 Task: Look for products in the category "Cut Fruit" from Earthbound Farm only.
Action: Mouse moved to (260, 116)
Screenshot: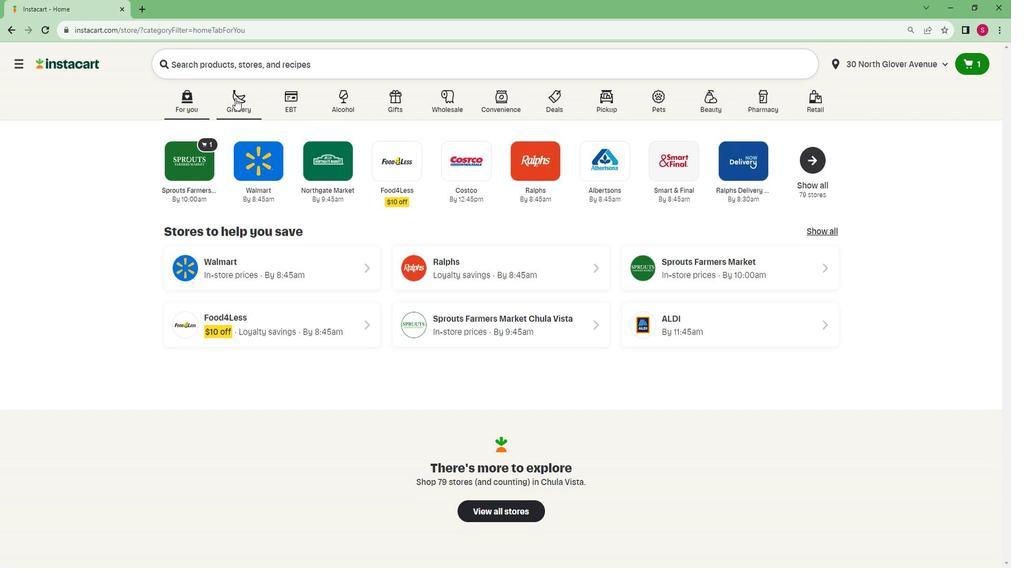 
Action: Mouse pressed left at (260, 116)
Screenshot: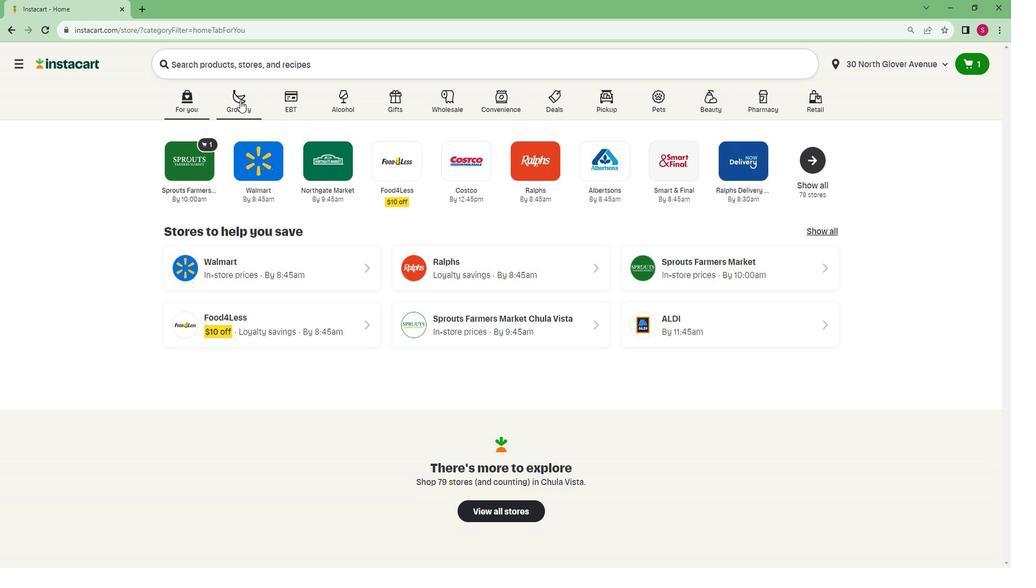 
Action: Mouse moved to (209, 311)
Screenshot: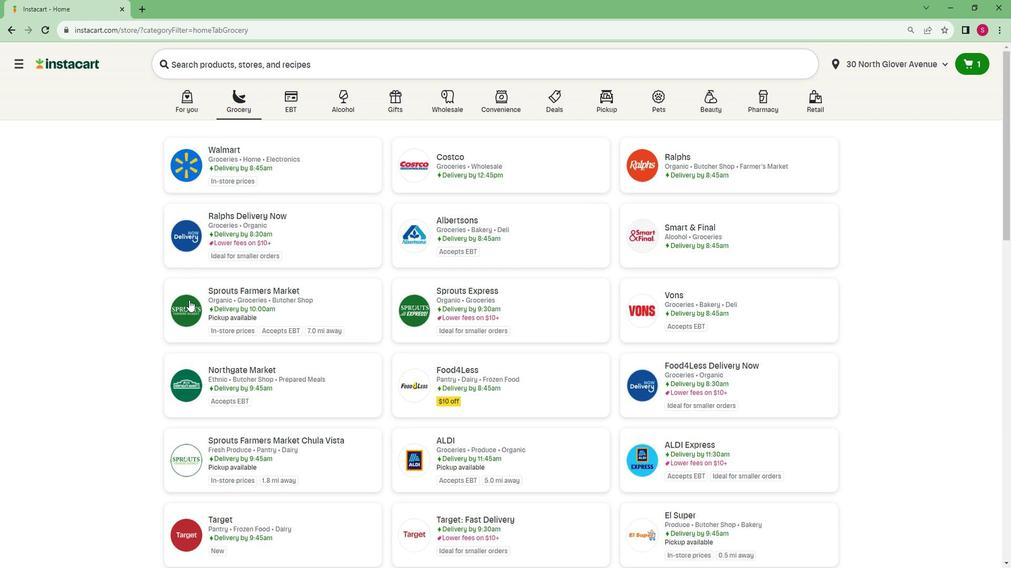 
Action: Mouse pressed left at (209, 311)
Screenshot: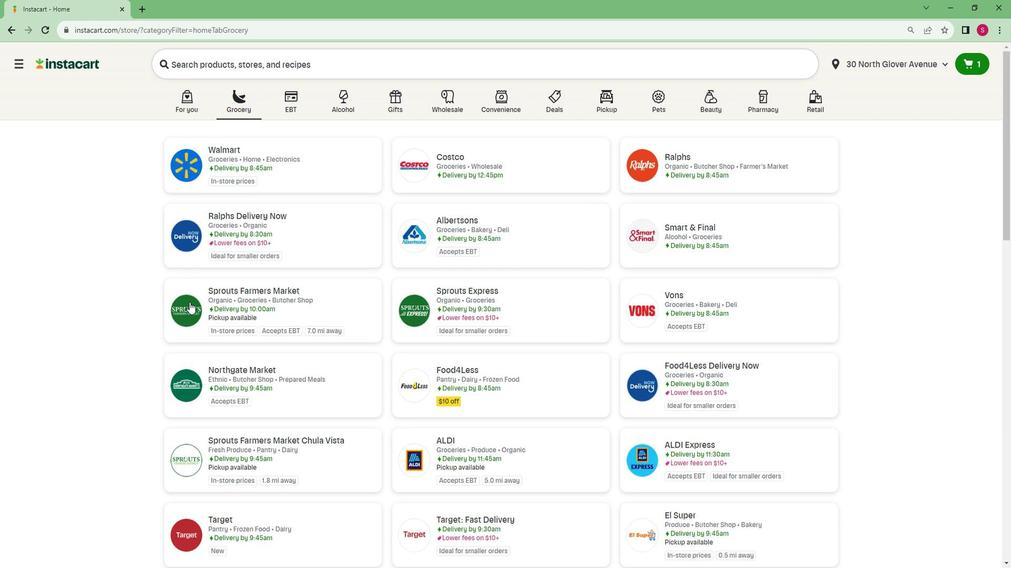 
Action: Mouse moved to (75, 423)
Screenshot: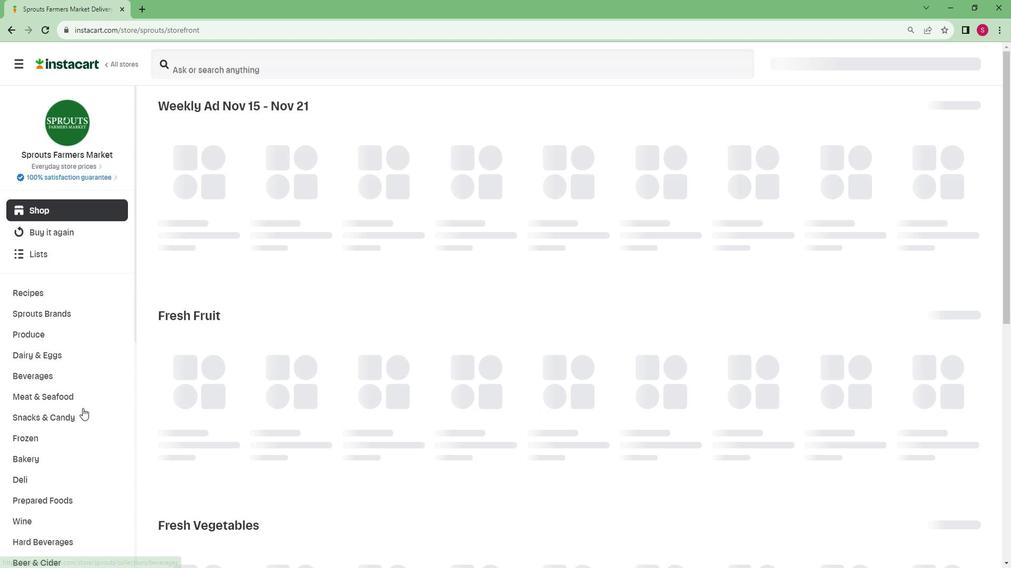 
Action: Mouse scrolled (75, 422) with delta (0, 0)
Screenshot: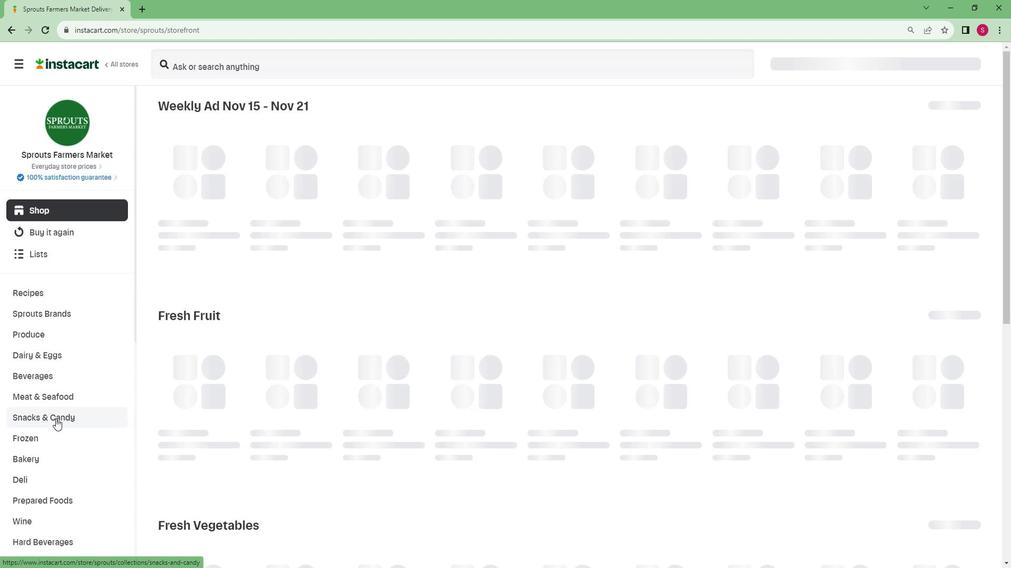 
Action: Mouse scrolled (75, 422) with delta (0, 0)
Screenshot: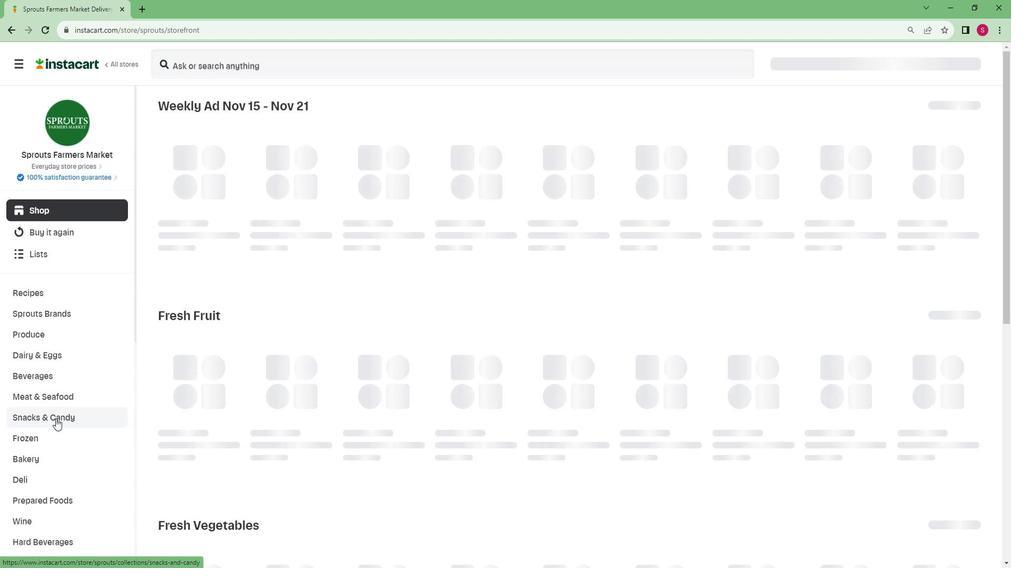 
Action: Mouse scrolled (75, 422) with delta (0, 0)
Screenshot: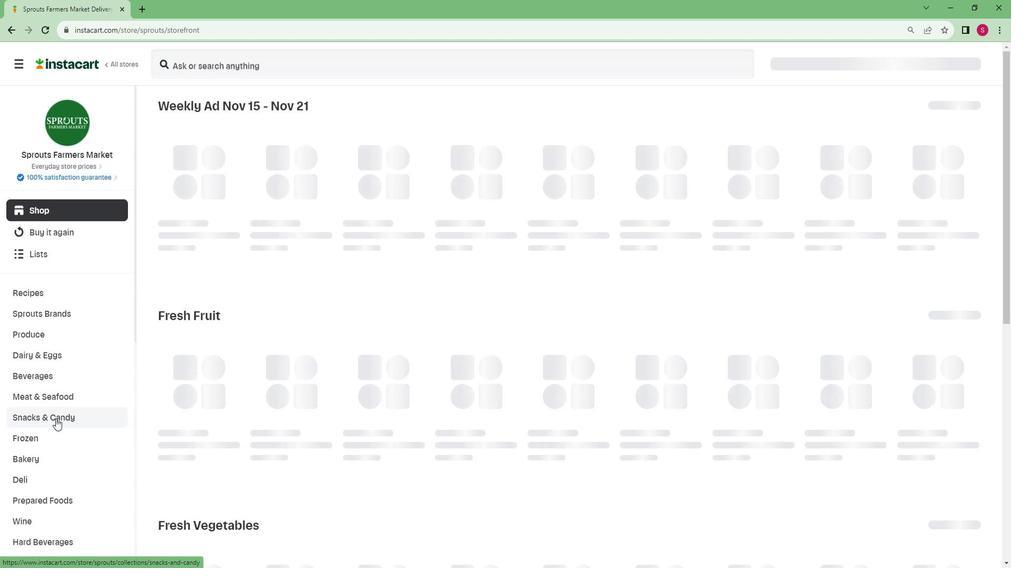 
Action: Mouse scrolled (75, 422) with delta (0, 0)
Screenshot: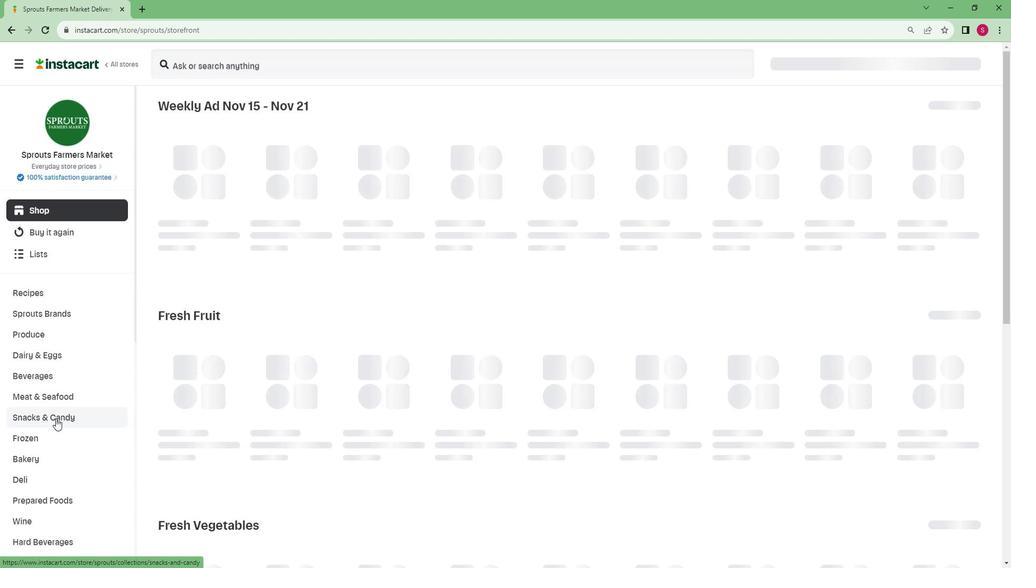 
Action: Mouse scrolled (75, 422) with delta (0, 0)
Screenshot: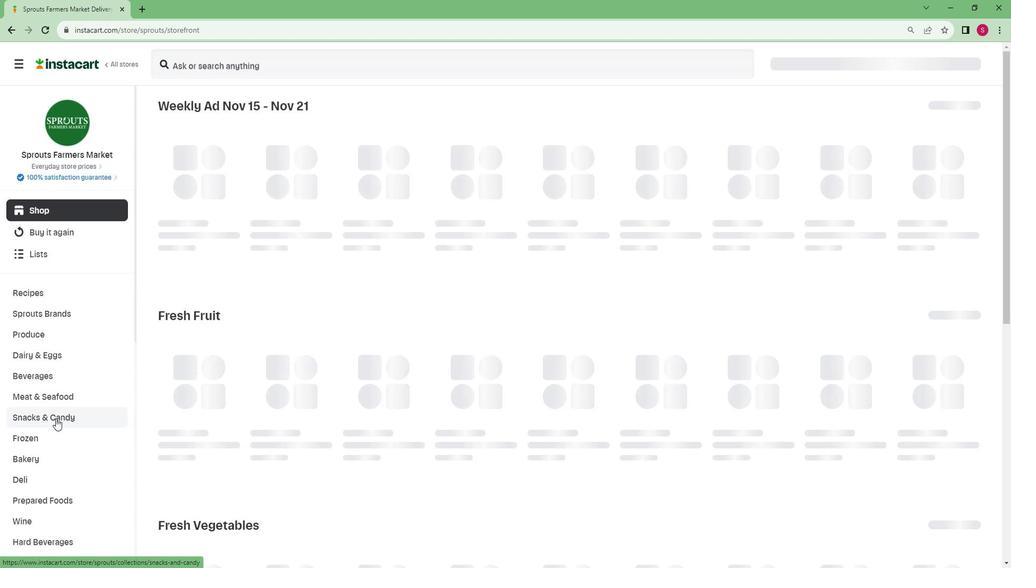 
Action: Mouse scrolled (75, 422) with delta (0, 0)
Screenshot: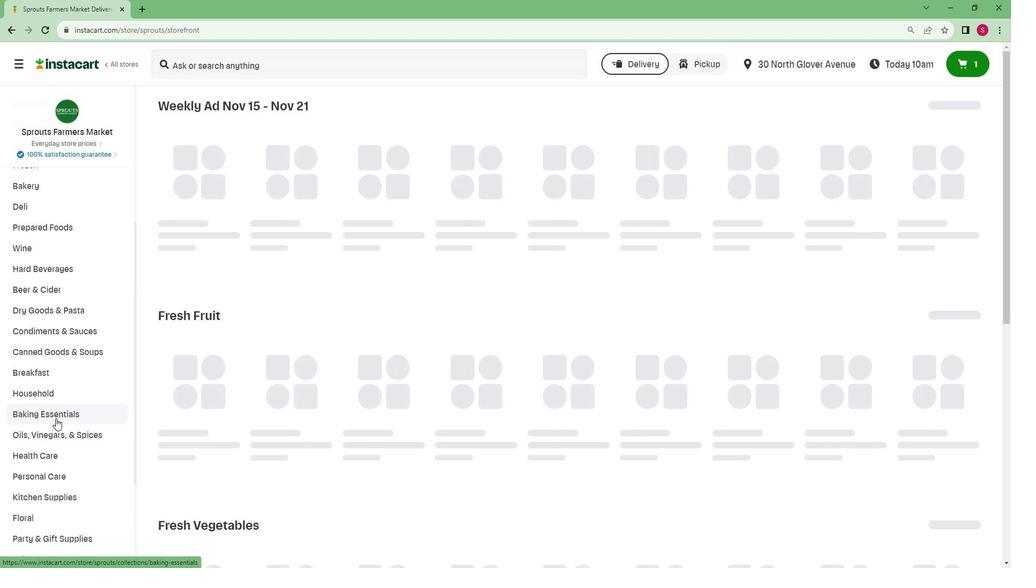 
Action: Mouse scrolled (75, 422) with delta (0, 0)
Screenshot: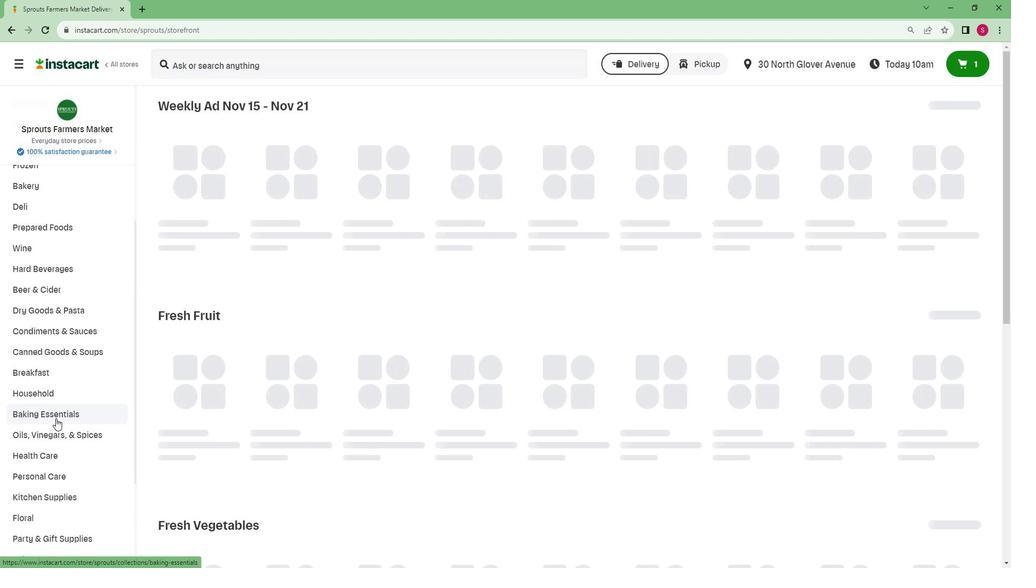 
Action: Mouse scrolled (75, 422) with delta (0, 0)
Screenshot: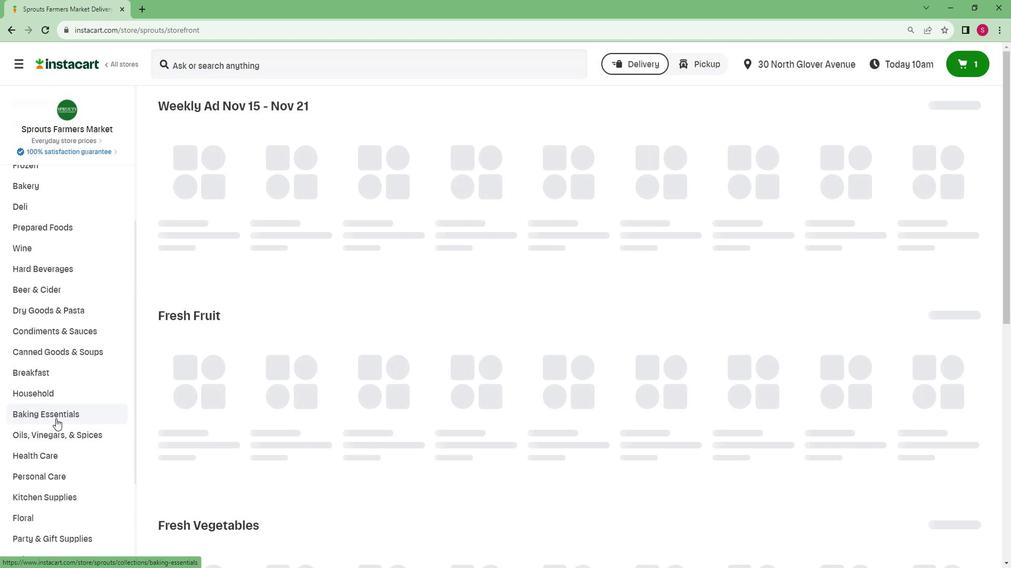 
Action: Mouse moved to (48, 551)
Screenshot: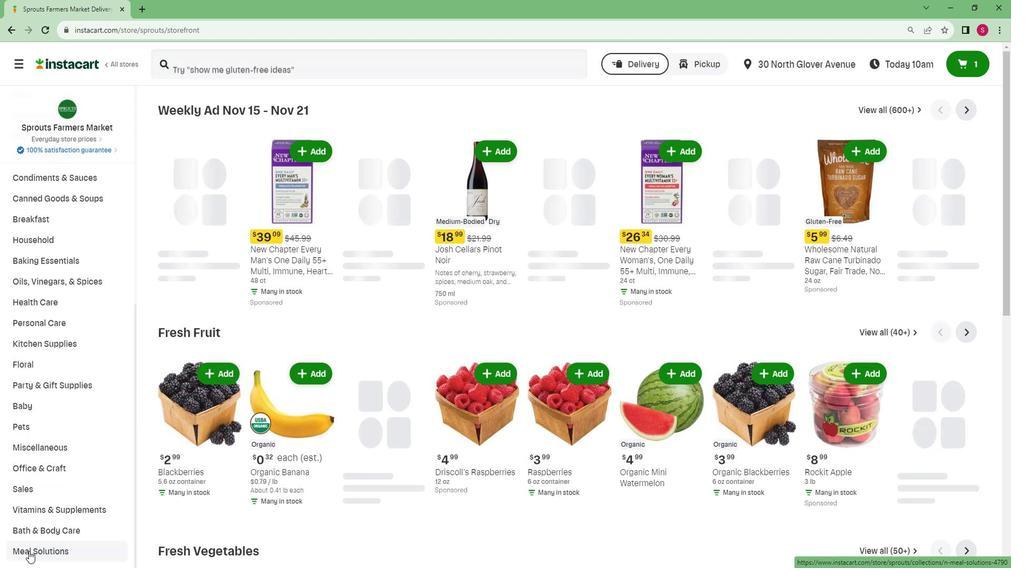 
Action: Mouse pressed left at (48, 551)
Screenshot: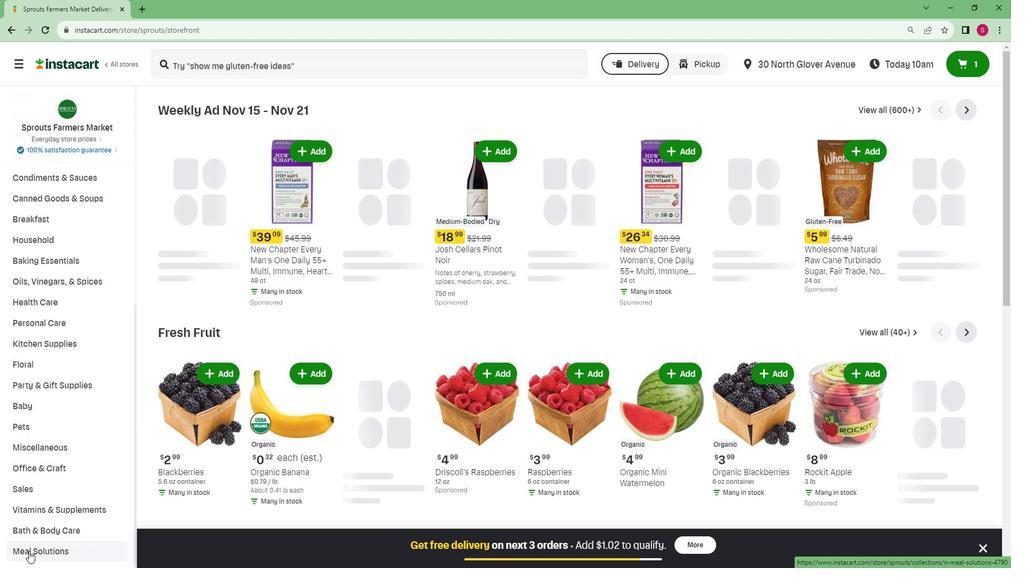 
Action: Mouse moved to (54, 533)
Screenshot: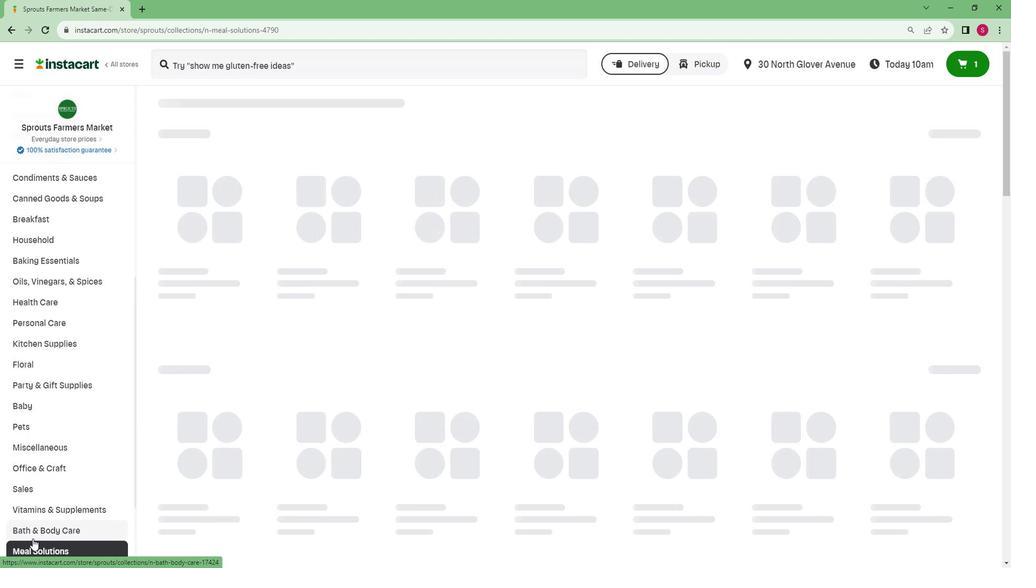 
Action: Mouse scrolled (54, 533) with delta (0, 0)
Screenshot: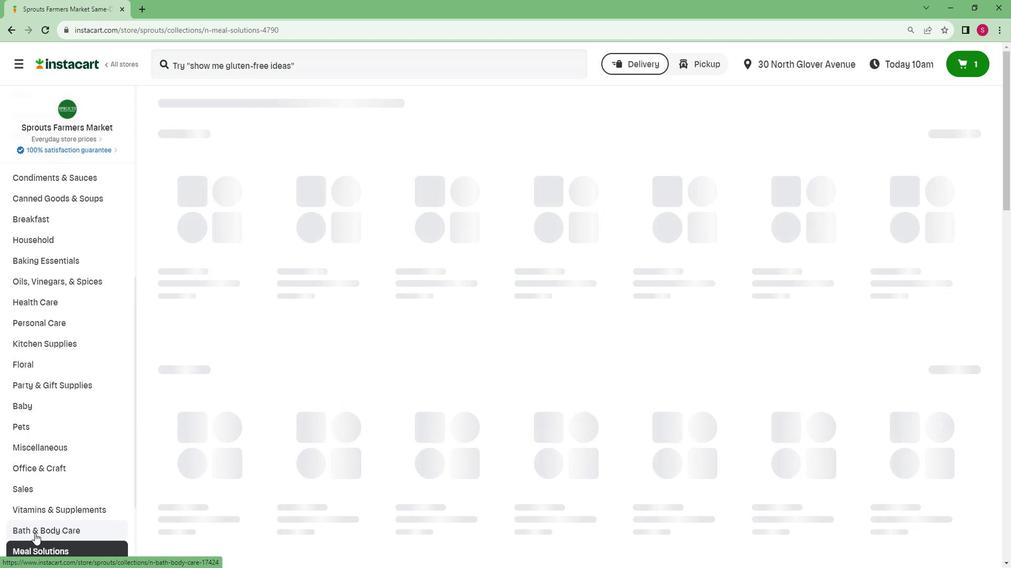 
Action: Mouse scrolled (54, 533) with delta (0, 0)
Screenshot: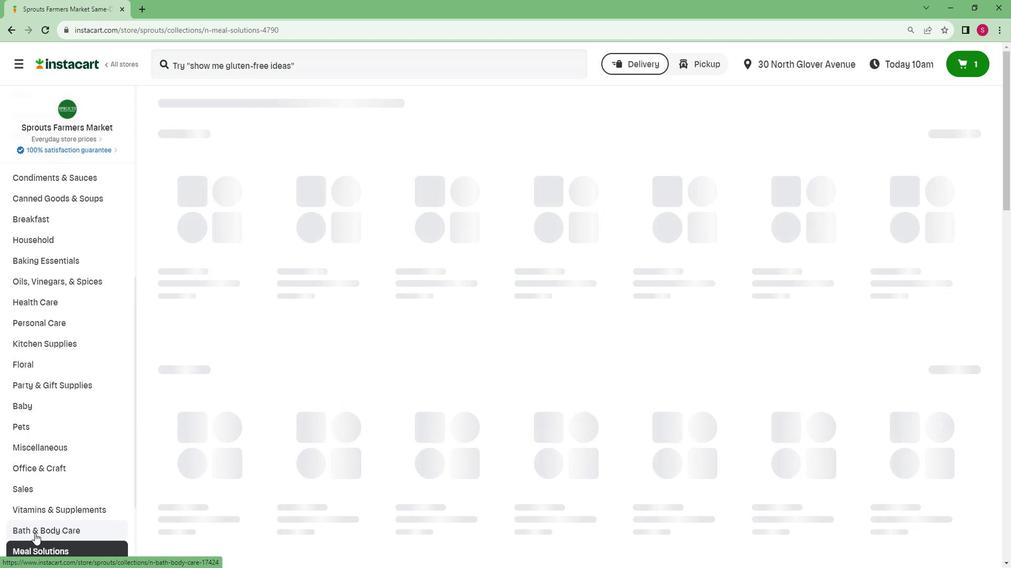 
Action: Mouse scrolled (54, 533) with delta (0, 0)
Screenshot: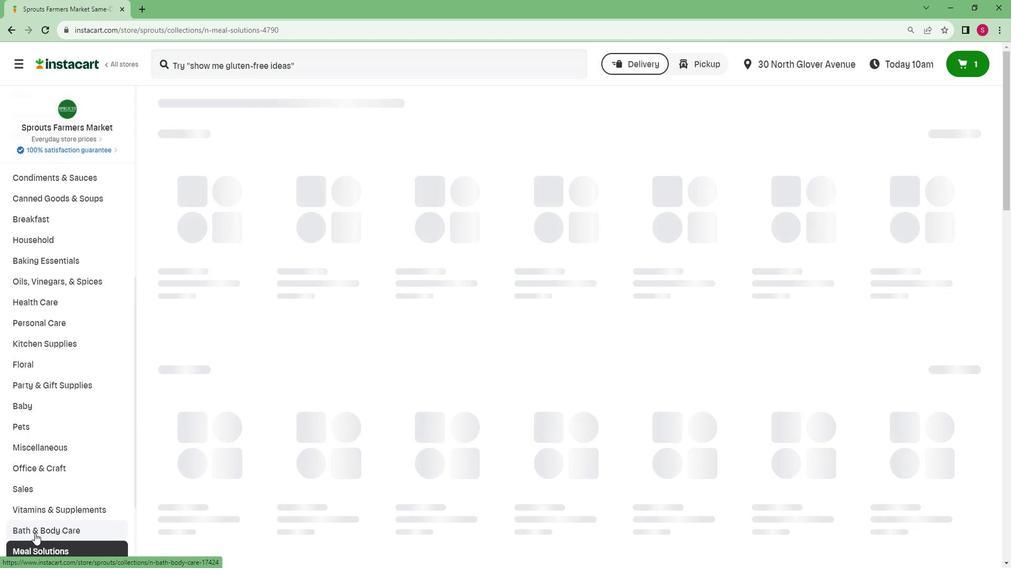 
Action: Mouse scrolled (54, 533) with delta (0, 0)
Screenshot: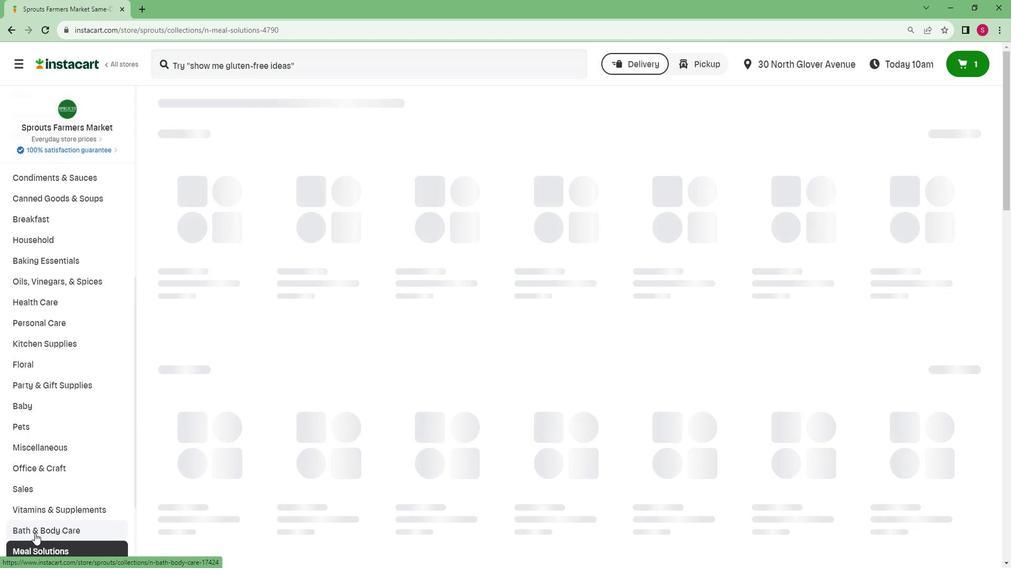
Action: Mouse scrolled (54, 533) with delta (0, 0)
Screenshot: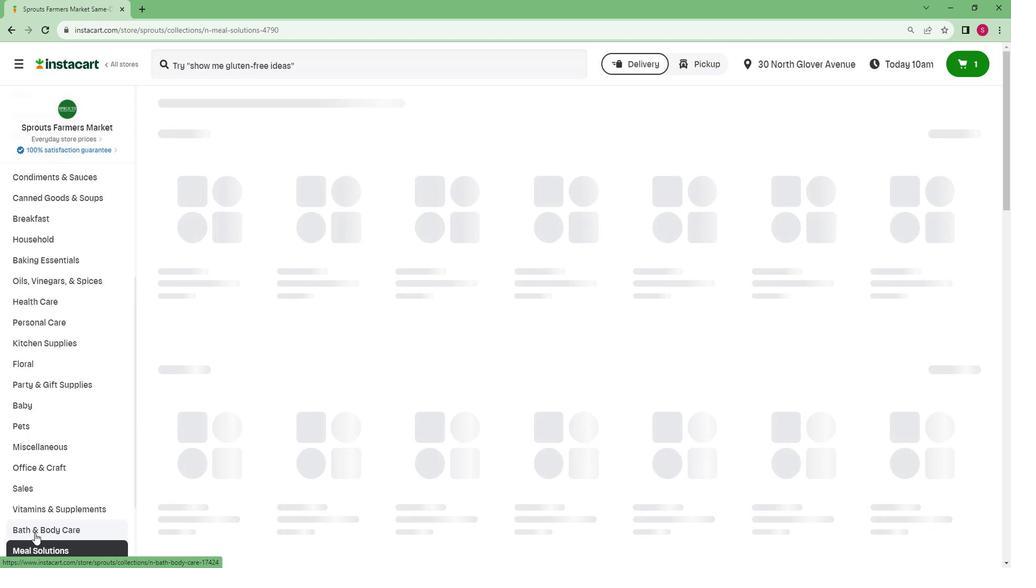 
Action: Mouse moved to (52, 512)
Screenshot: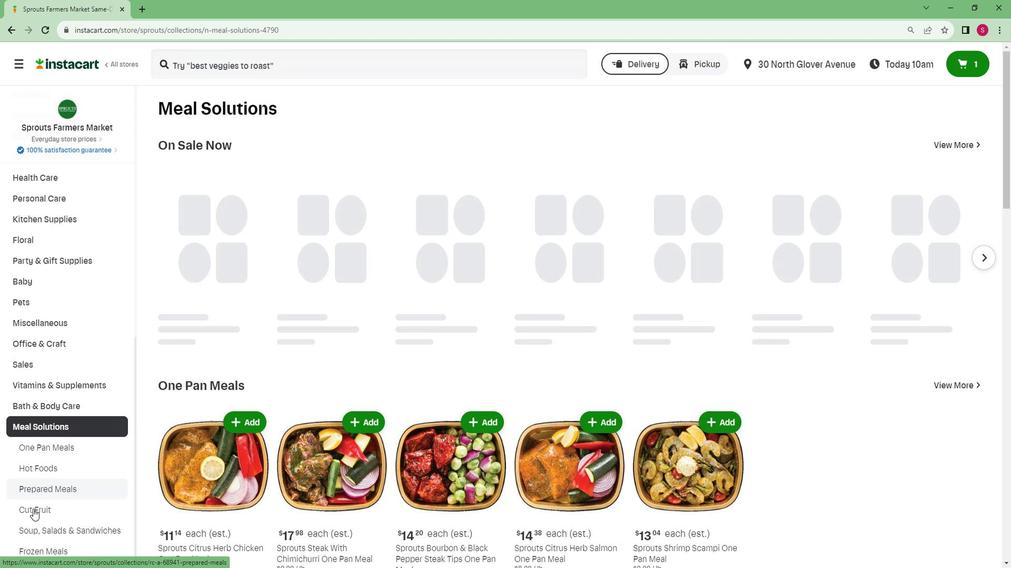 
Action: Mouse pressed left at (52, 512)
Screenshot: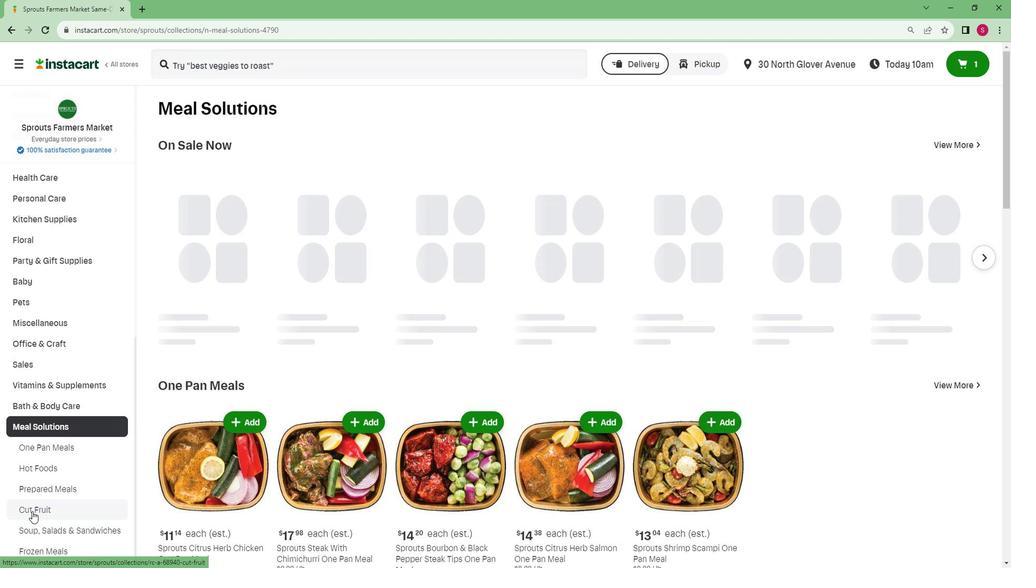 
Action: Mouse moved to (316, 157)
Screenshot: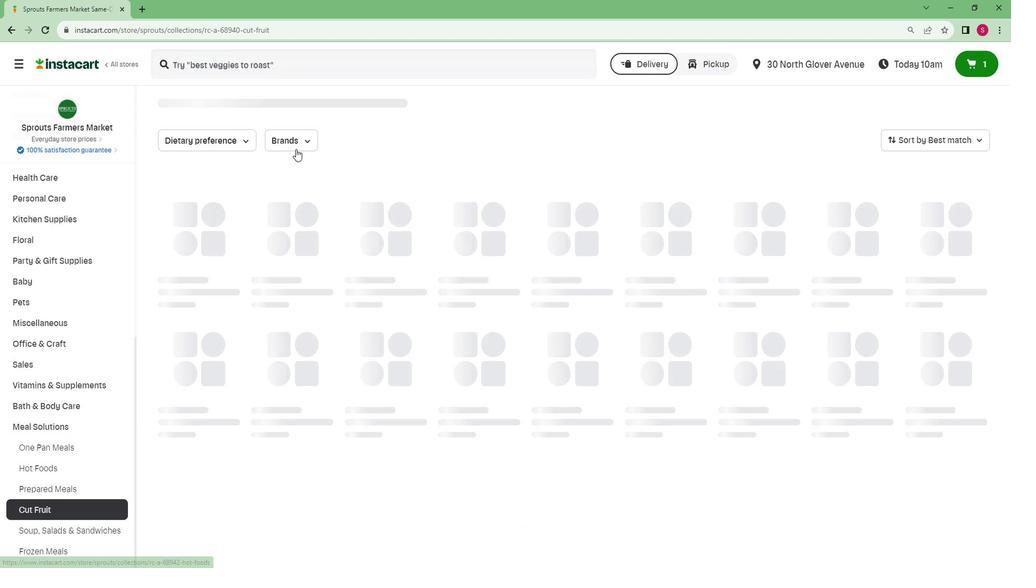 
Action: Mouse pressed left at (316, 157)
Screenshot: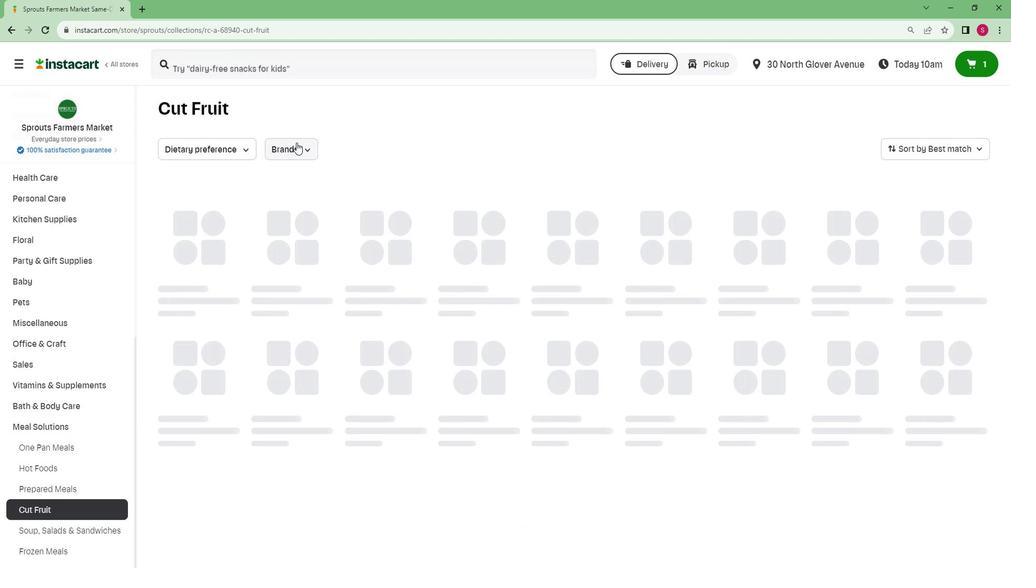 
Action: Mouse moved to (303, 278)
Screenshot: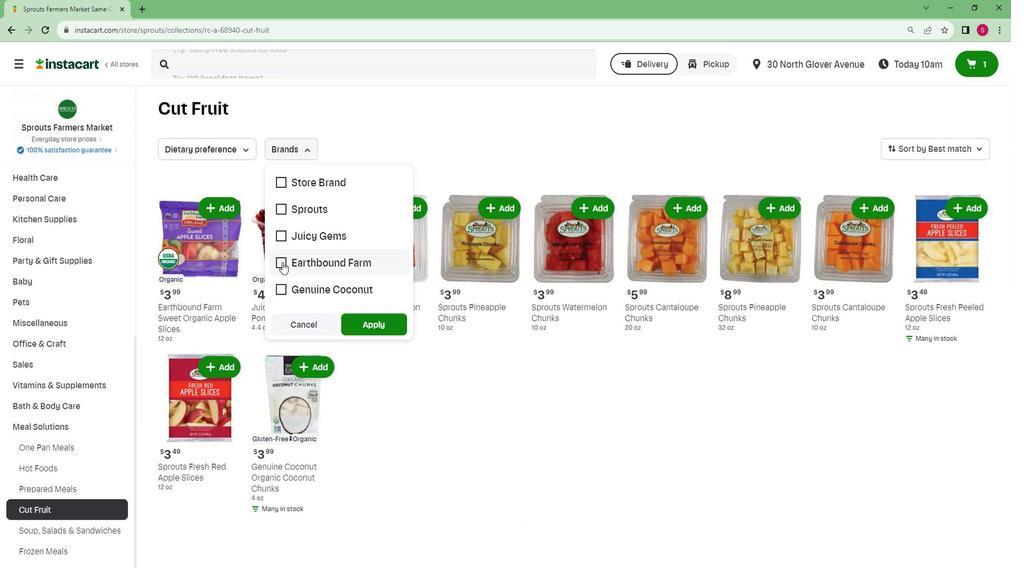 
Action: Mouse pressed left at (303, 278)
Screenshot: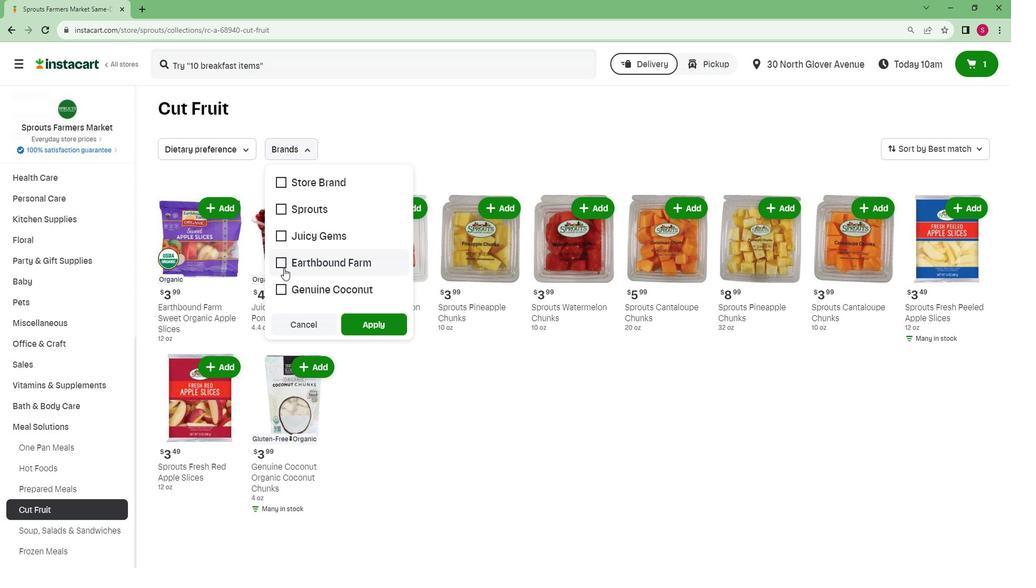 
Action: Mouse moved to (376, 326)
Screenshot: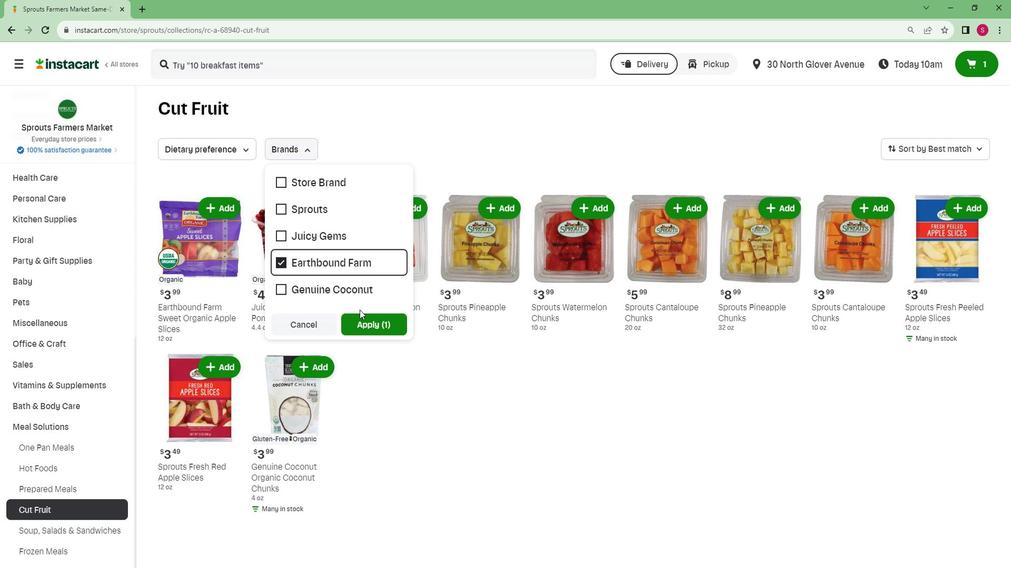 
Action: Mouse pressed left at (376, 326)
Screenshot: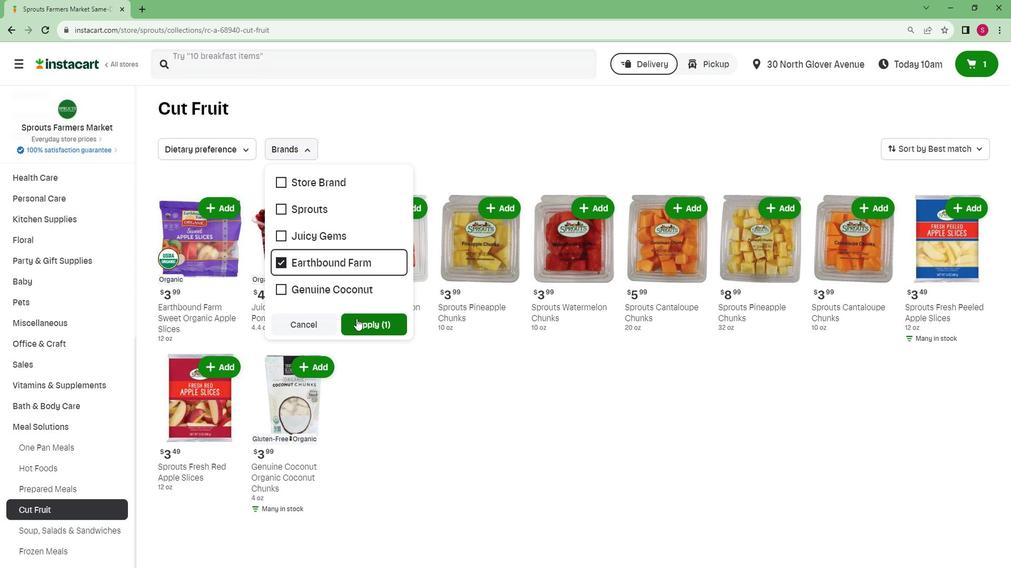 
Action: Mouse moved to (375, 326)
Screenshot: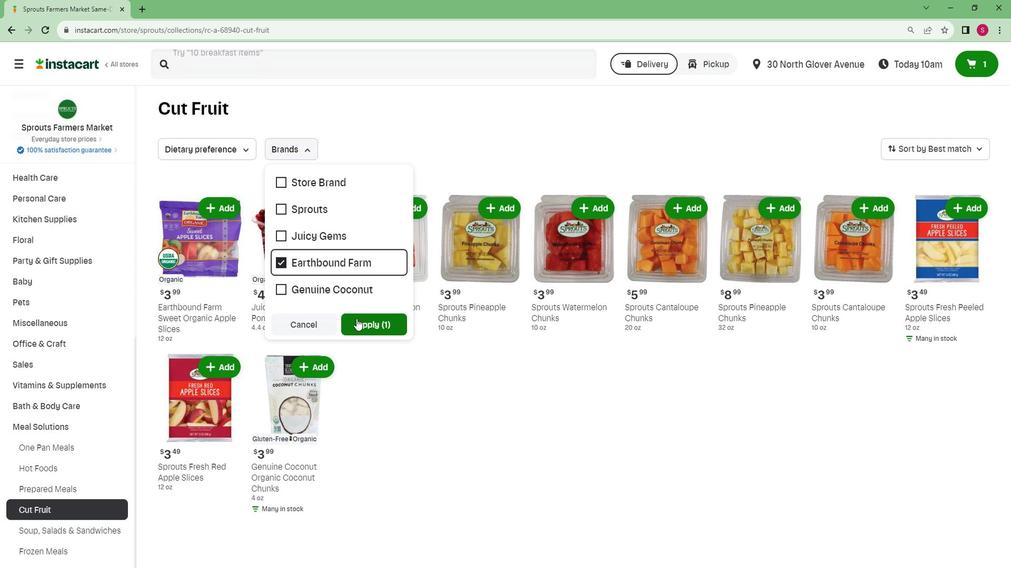 
